 Task: Search one way flight ticket for 3 adults in first from Cody: Yellowstone Regional Airport to Rockford: Chicago Rockford International Airport(was Northwest Chicagoland Regional Airport At Rockford) on 5-1-2023. Choice of flights is Singapure airlines. Number of bags: 1 carry on bag. Price is upto 97000. Outbound departure time preference is 21:30.
Action: Mouse moved to (211, 200)
Screenshot: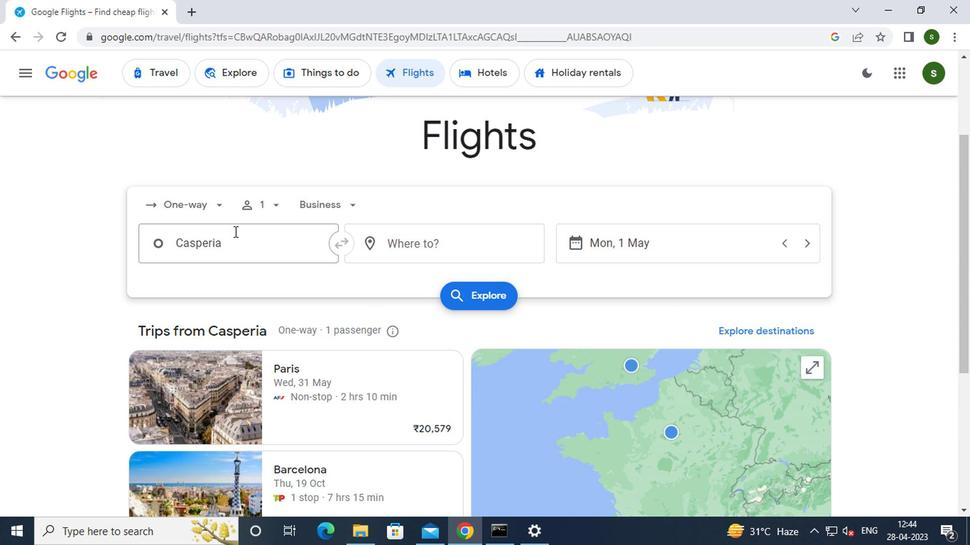 
Action: Mouse pressed left at (211, 200)
Screenshot: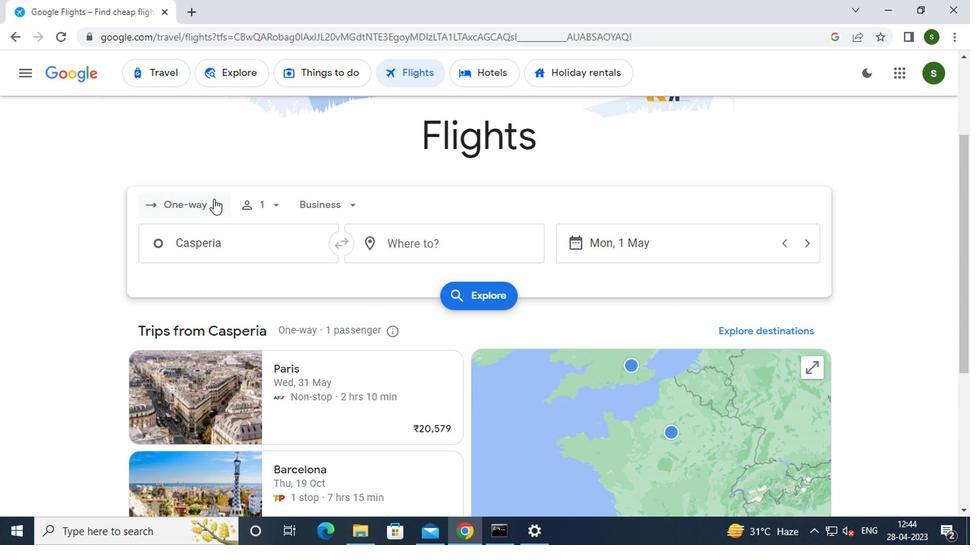 
Action: Mouse moved to (209, 261)
Screenshot: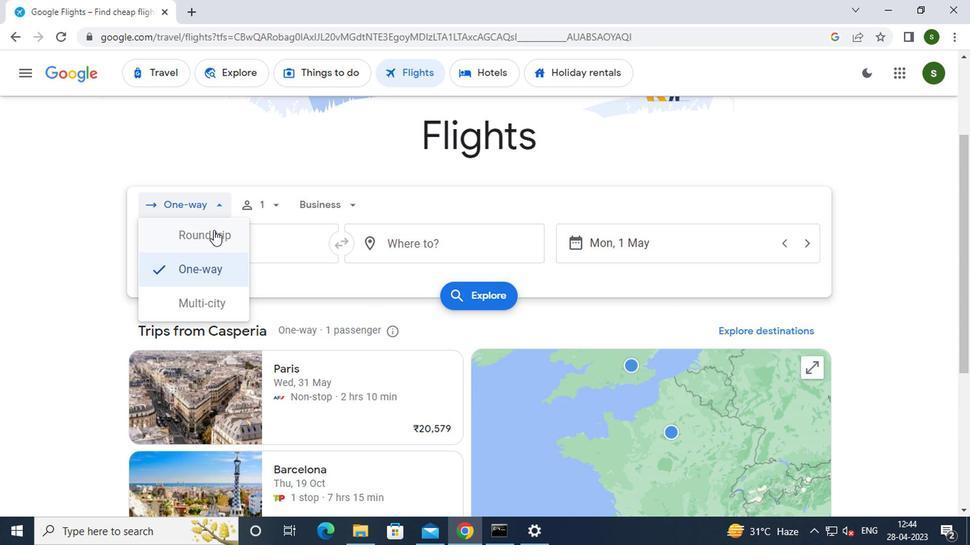
Action: Mouse pressed left at (209, 261)
Screenshot: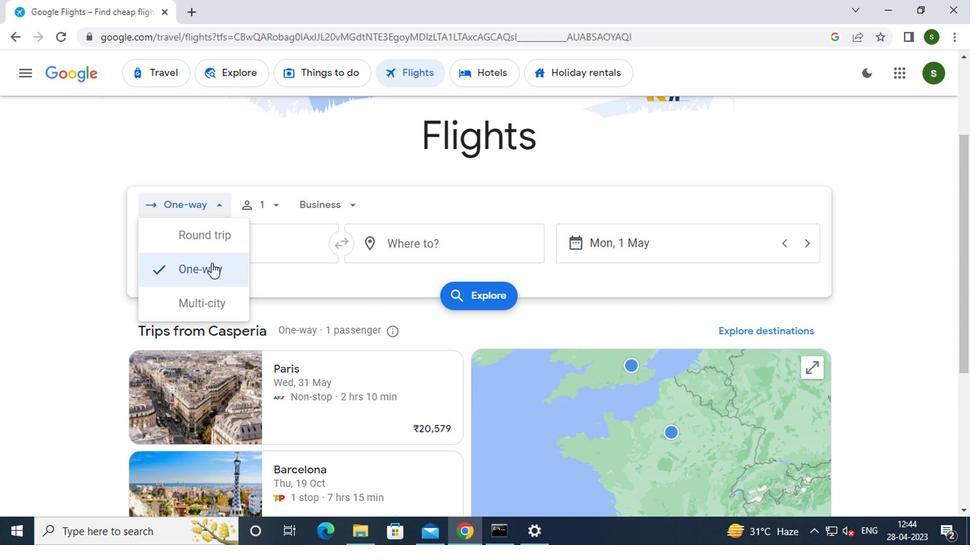 
Action: Mouse moved to (273, 209)
Screenshot: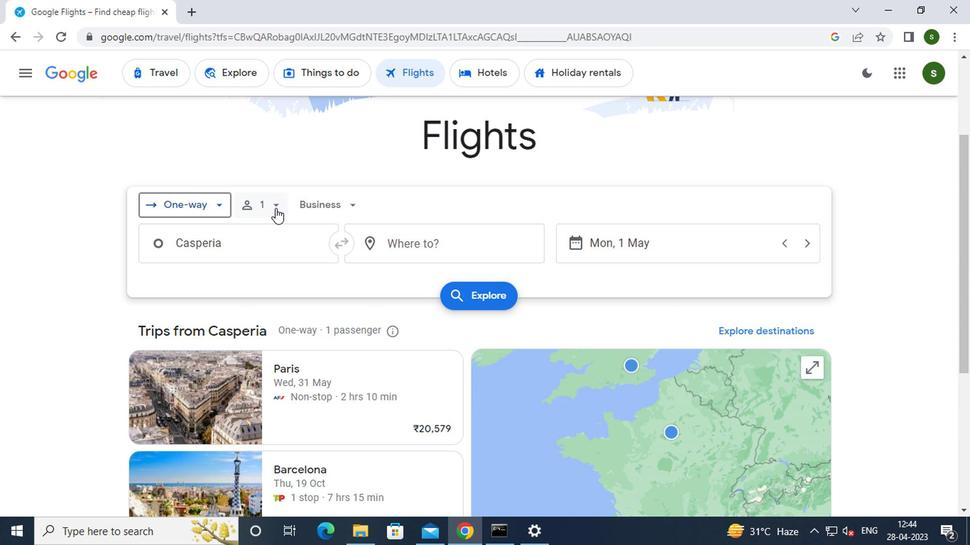 
Action: Mouse pressed left at (273, 209)
Screenshot: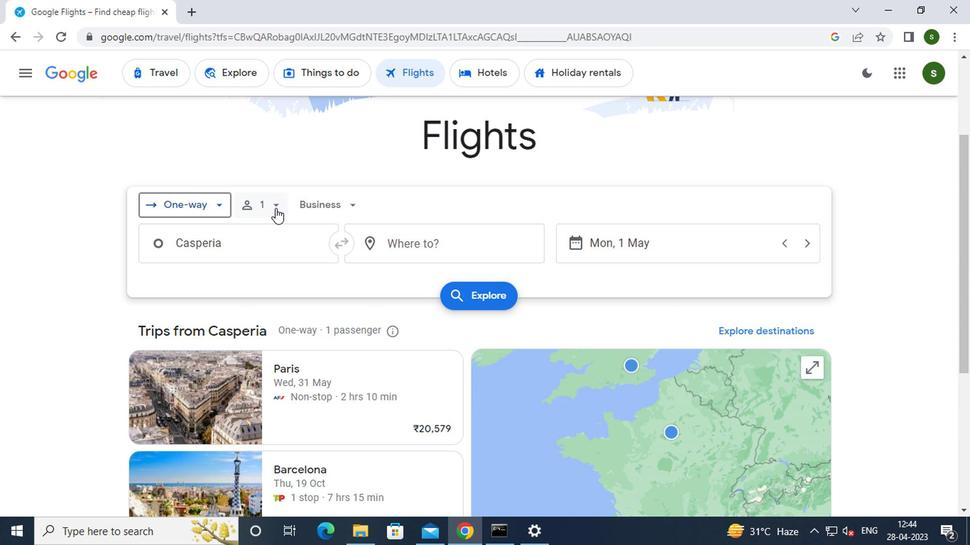 
Action: Mouse moved to (377, 243)
Screenshot: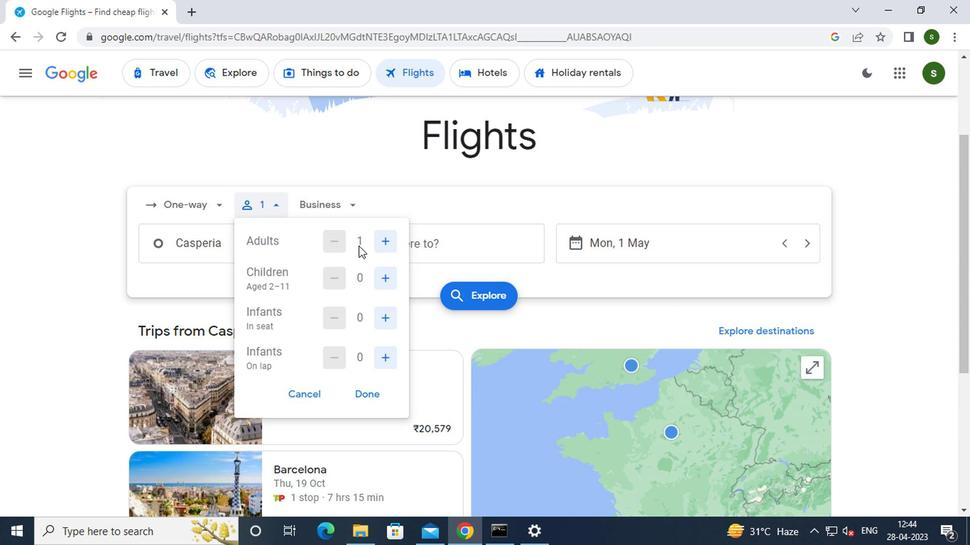 
Action: Mouse pressed left at (377, 243)
Screenshot: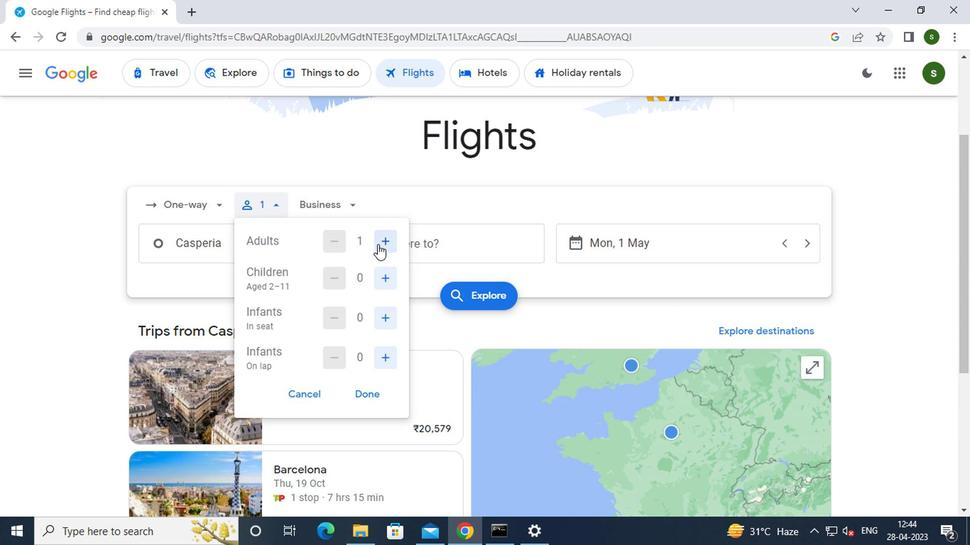 
Action: Mouse pressed left at (377, 243)
Screenshot: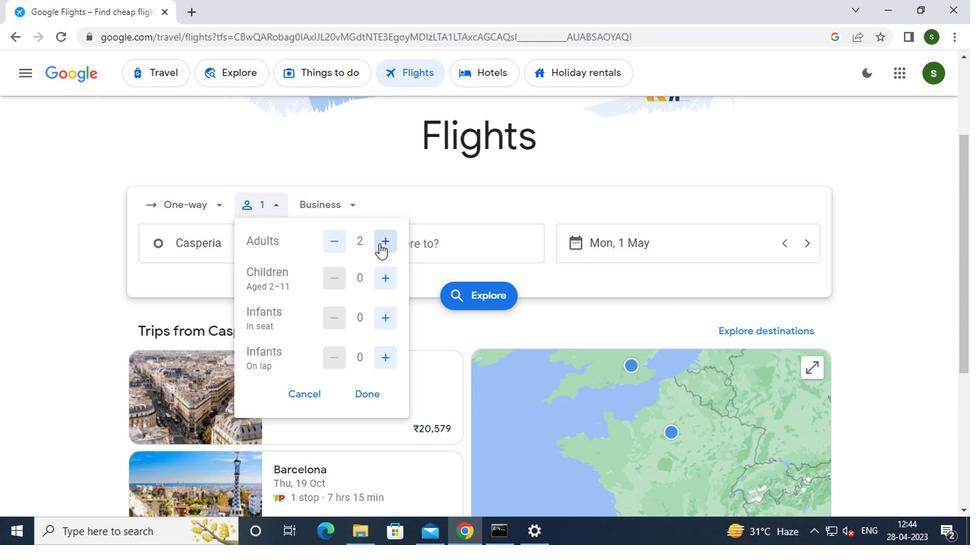 
Action: Mouse moved to (343, 202)
Screenshot: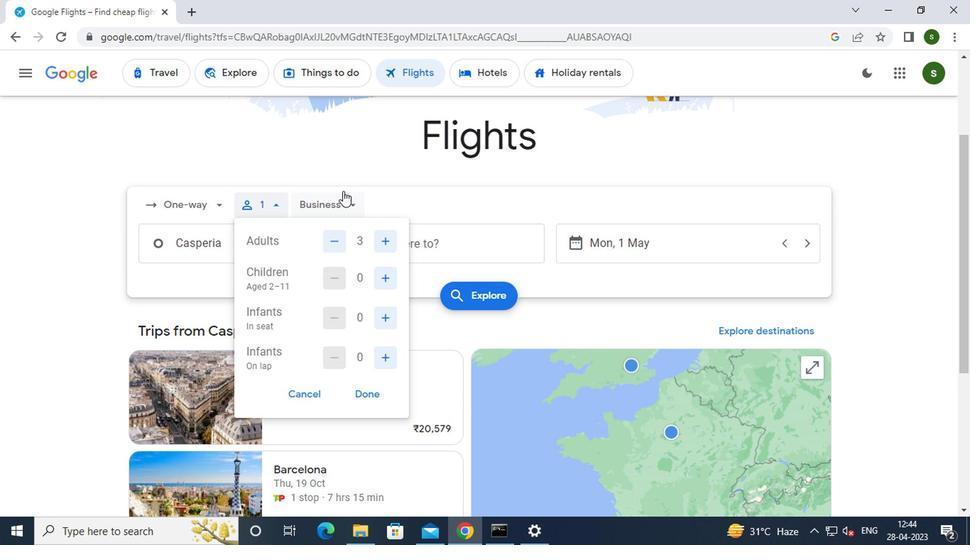 
Action: Mouse pressed left at (343, 202)
Screenshot: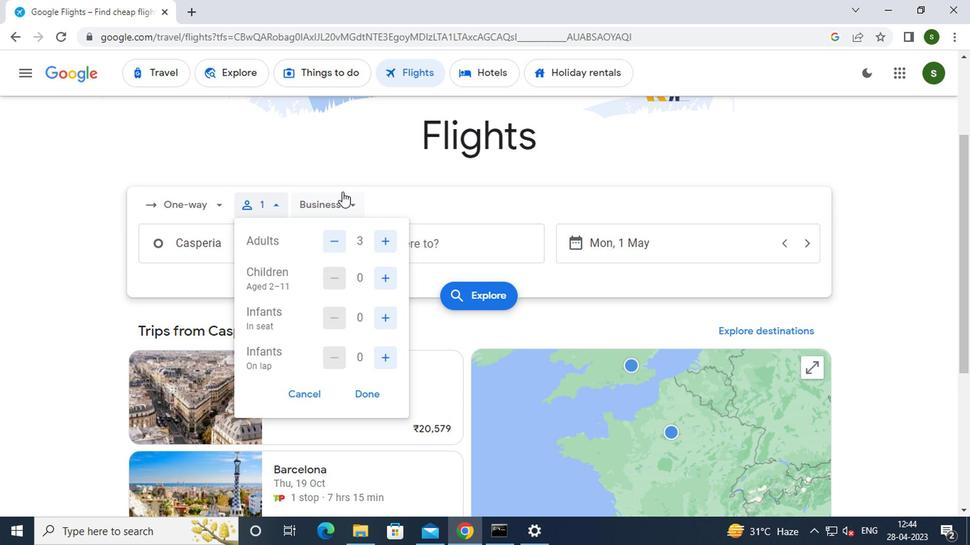 
Action: Mouse moved to (351, 327)
Screenshot: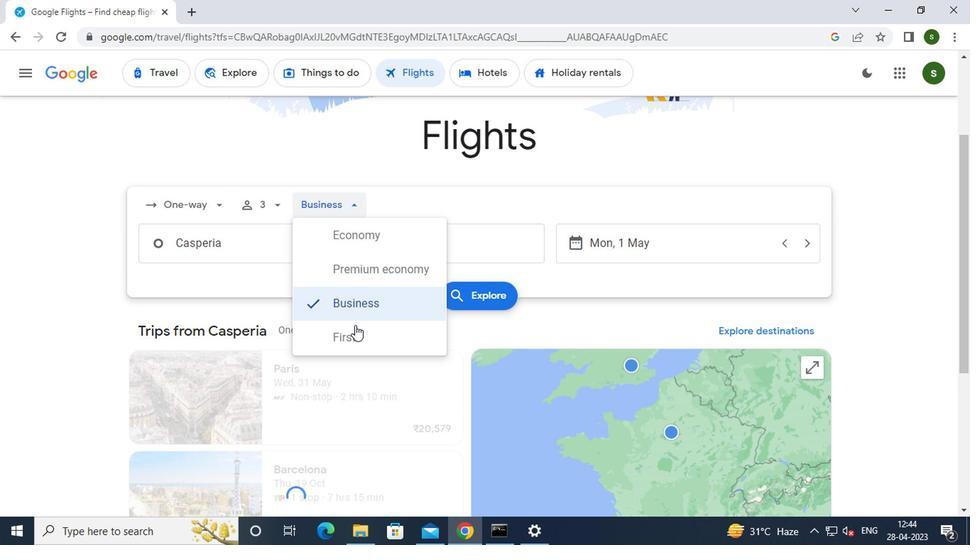 
Action: Mouse pressed left at (351, 327)
Screenshot: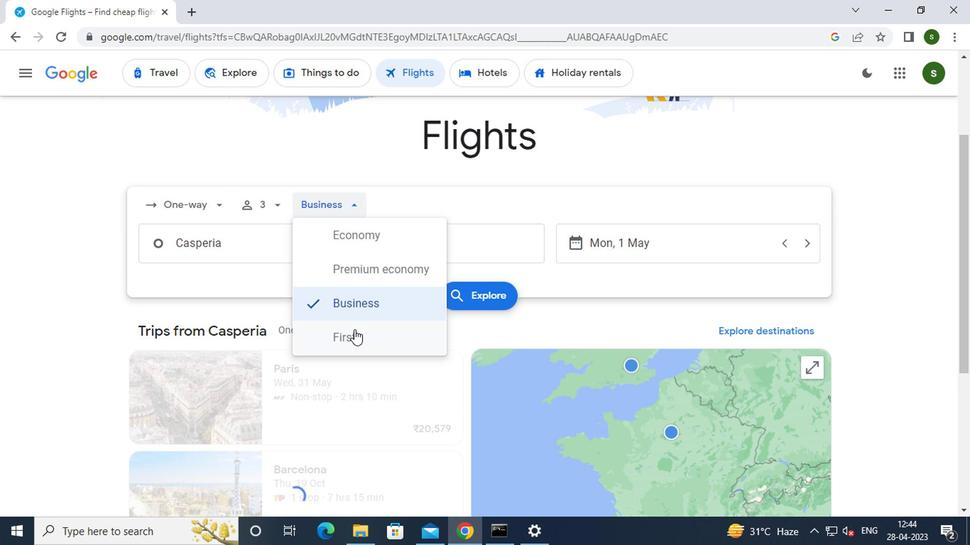 
Action: Mouse moved to (249, 243)
Screenshot: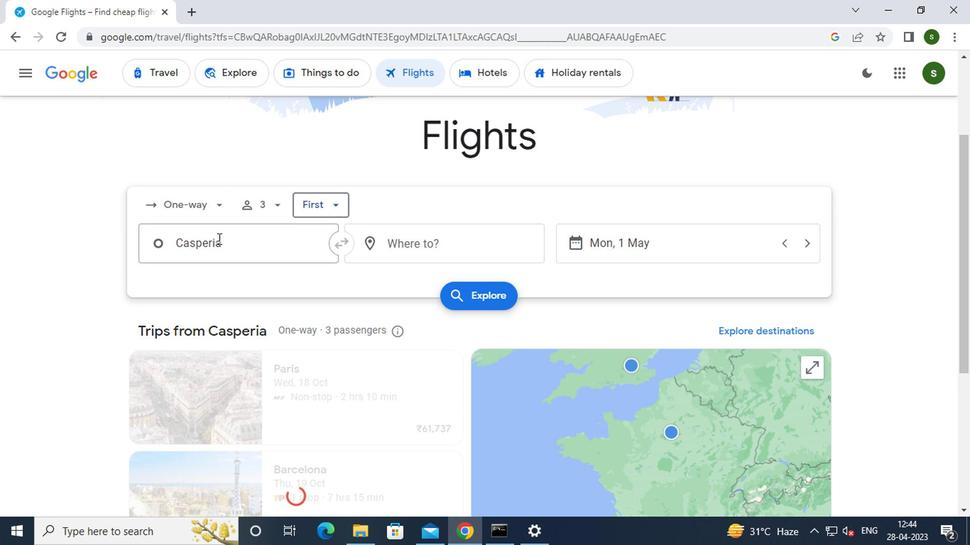 
Action: Mouse pressed left at (249, 243)
Screenshot: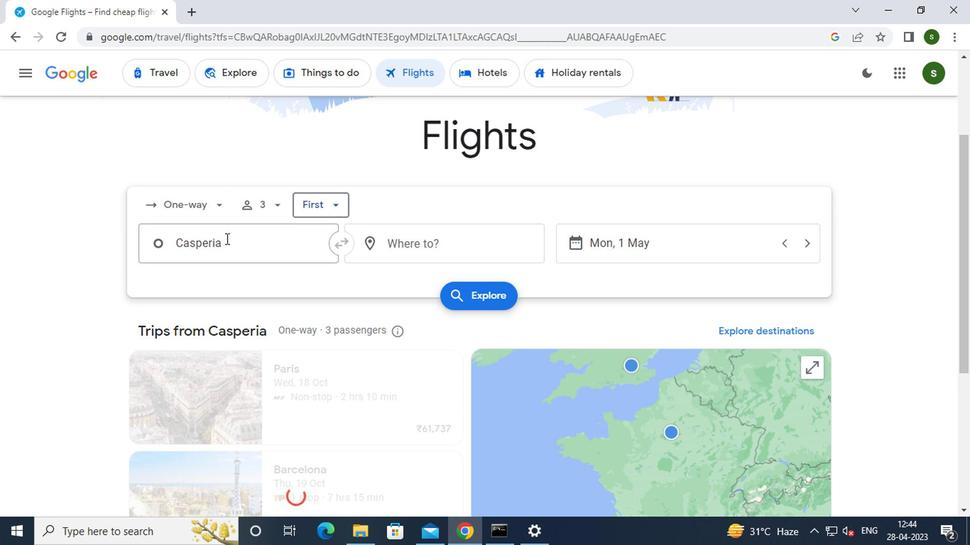 
Action: Key pressed <Key.caps_lock>cody
Screenshot: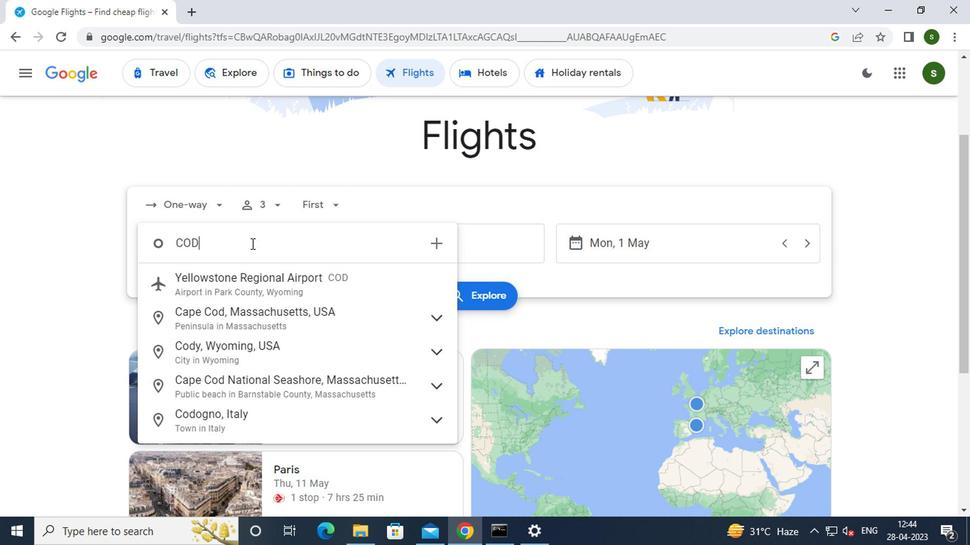 
Action: Mouse moved to (270, 317)
Screenshot: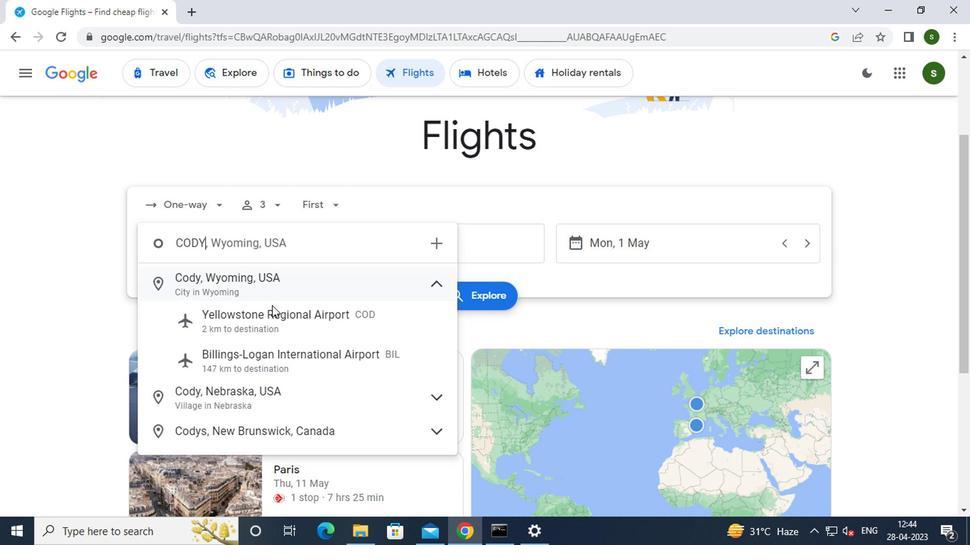 
Action: Mouse pressed left at (270, 317)
Screenshot: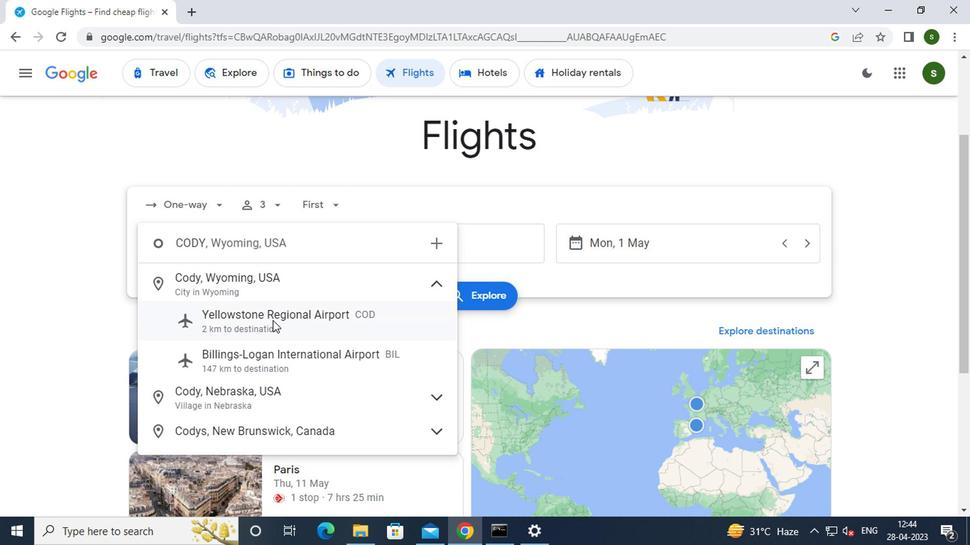 
Action: Mouse moved to (422, 238)
Screenshot: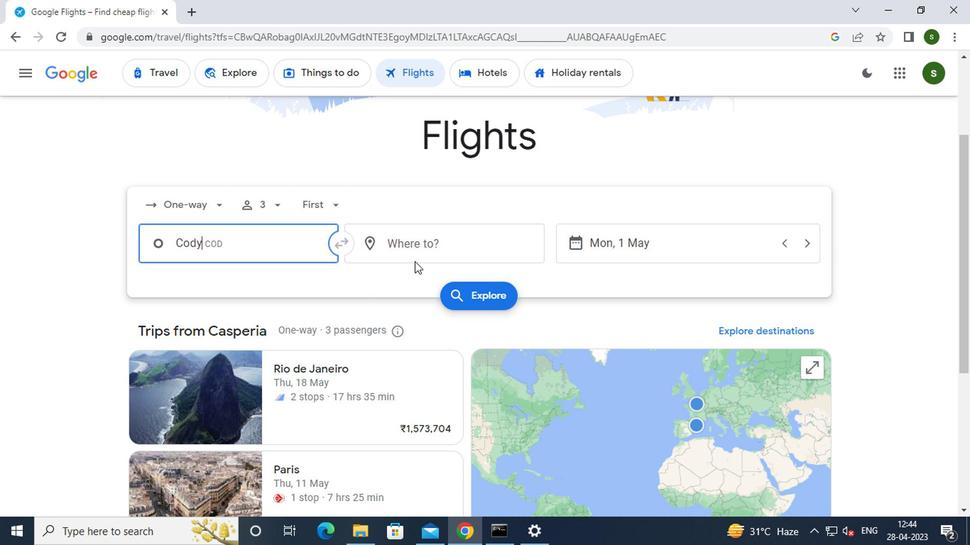 
Action: Mouse pressed left at (422, 238)
Screenshot: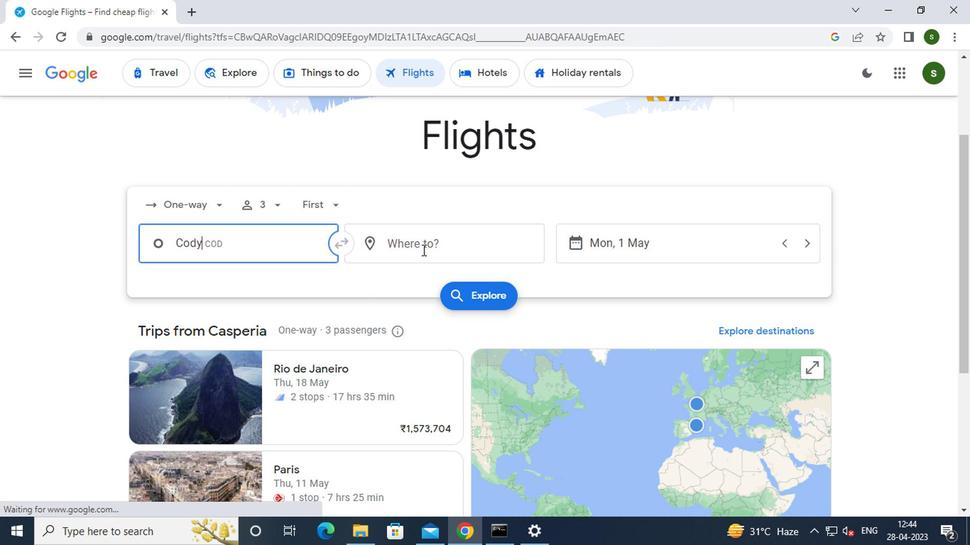 
Action: Key pressed r<Key.caps_lock>ockford
Screenshot: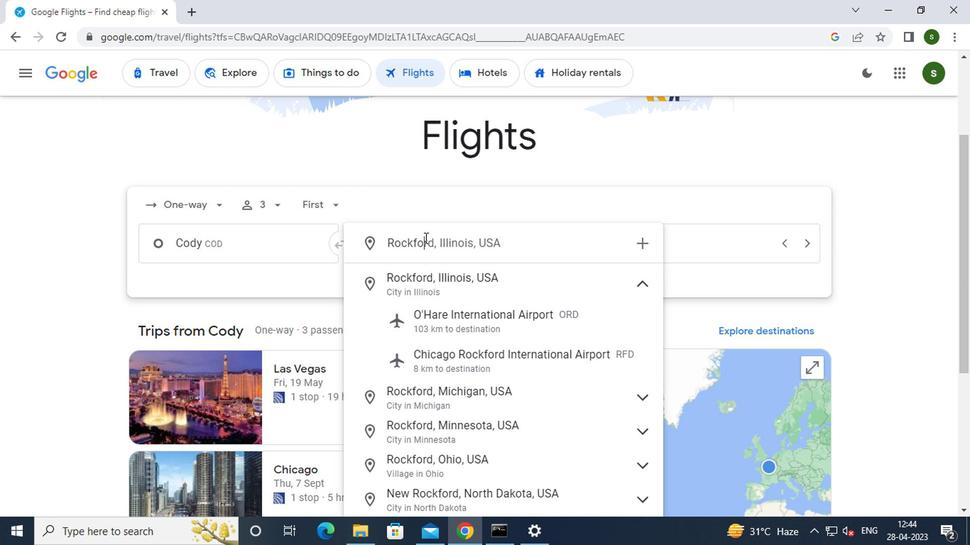 
Action: Mouse moved to (465, 368)
Screenshot: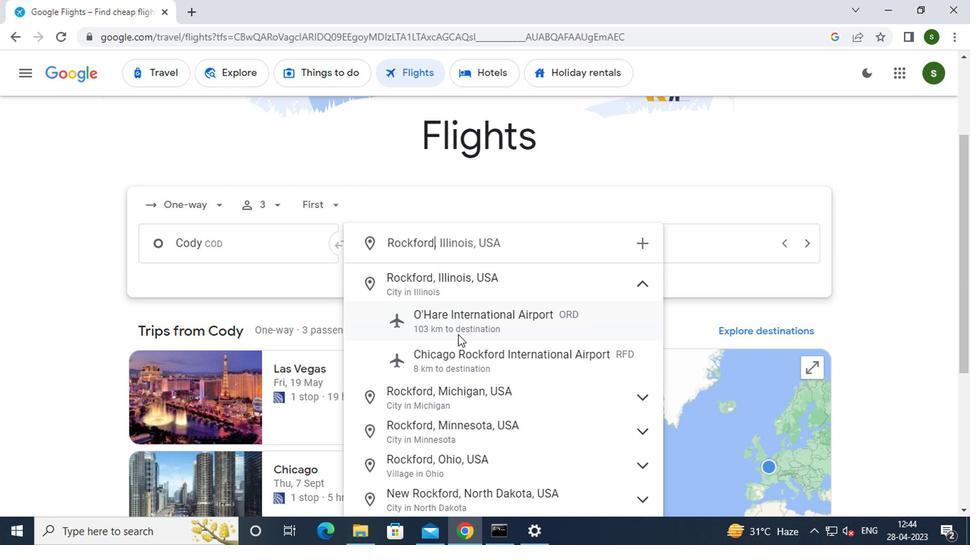 
Action: Mouse pressed left at (465, 368)
Screenshot: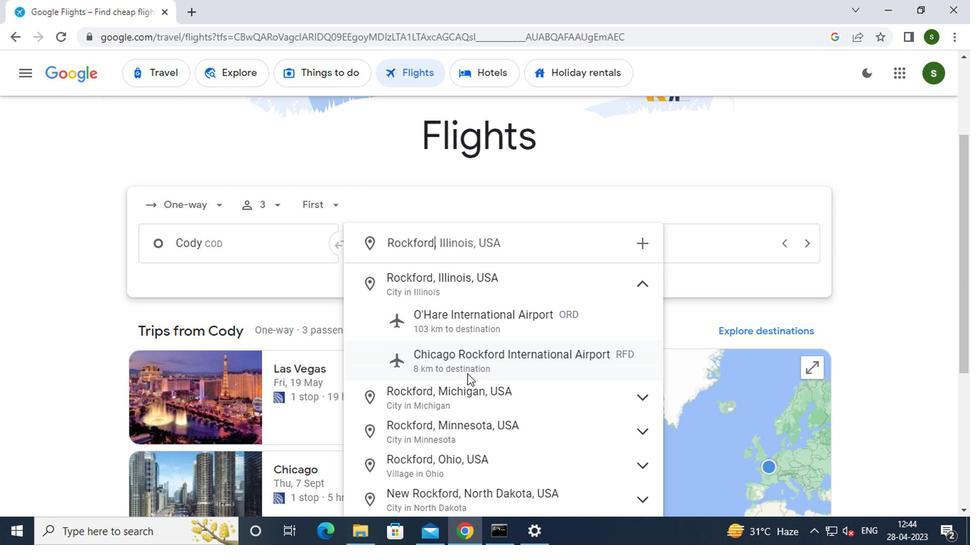 
Action: Mouse moved to (646, 241)
Screenshot: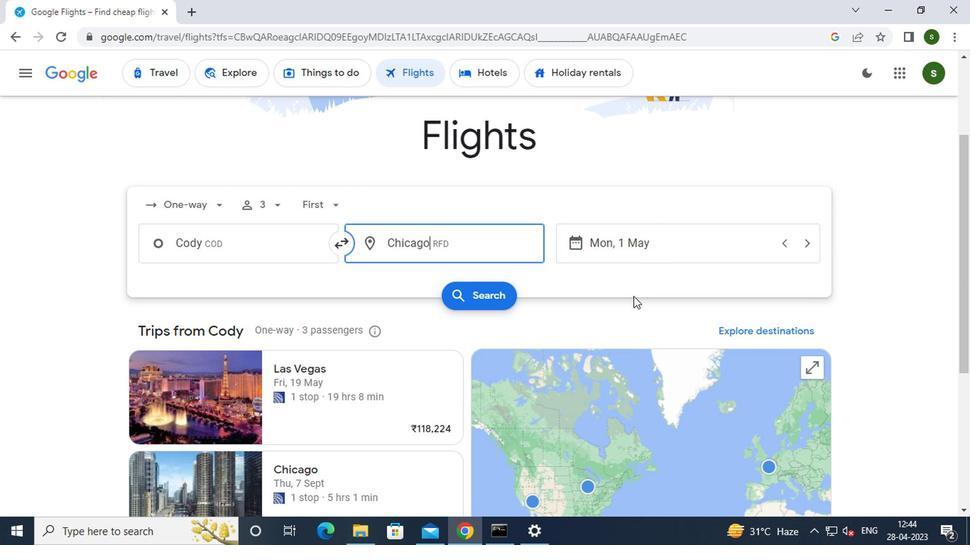 
Action: Mouse pressed left at (646, 241)
Screenshot: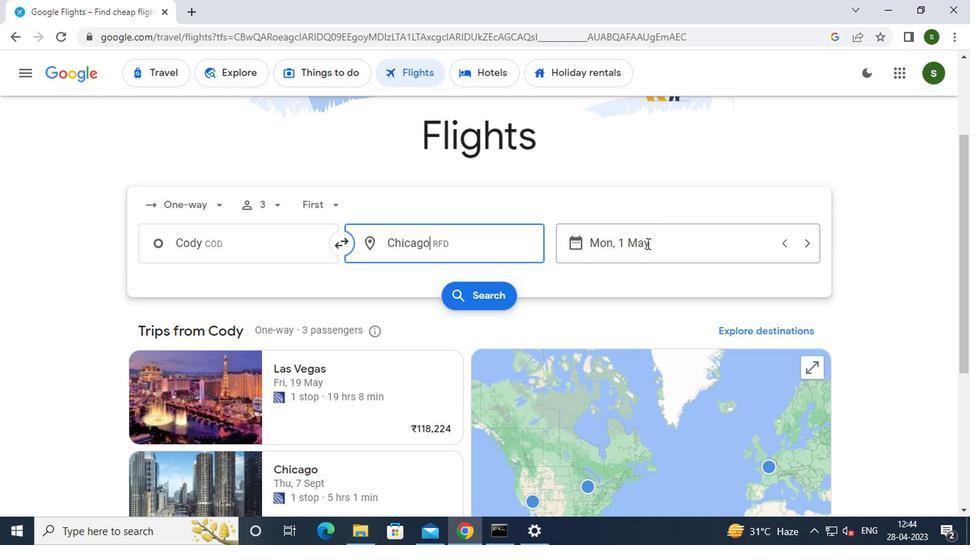 
Action: Mouse moved to (624, 263)
Screenshot: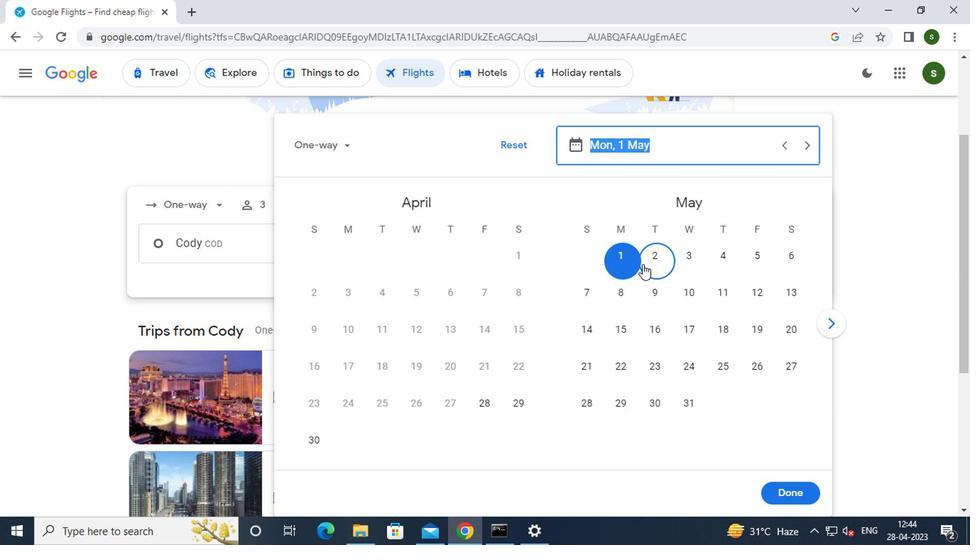 
Action: Mouse pressed left at (624, 263)
Screenshot: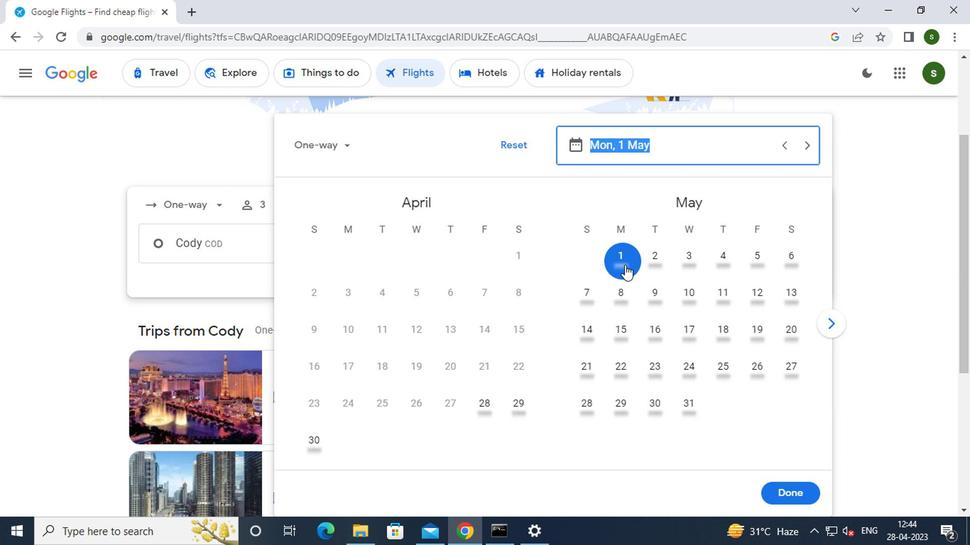 
Action: Mouse moved to (778, 482)
Screenshot: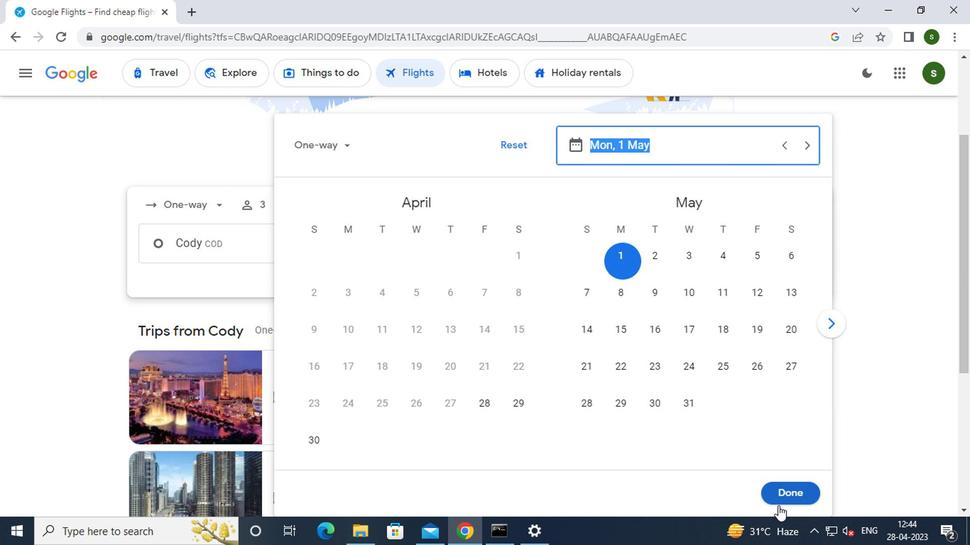 
Action: Mouse pressed left at (778, 482)
Screenshot: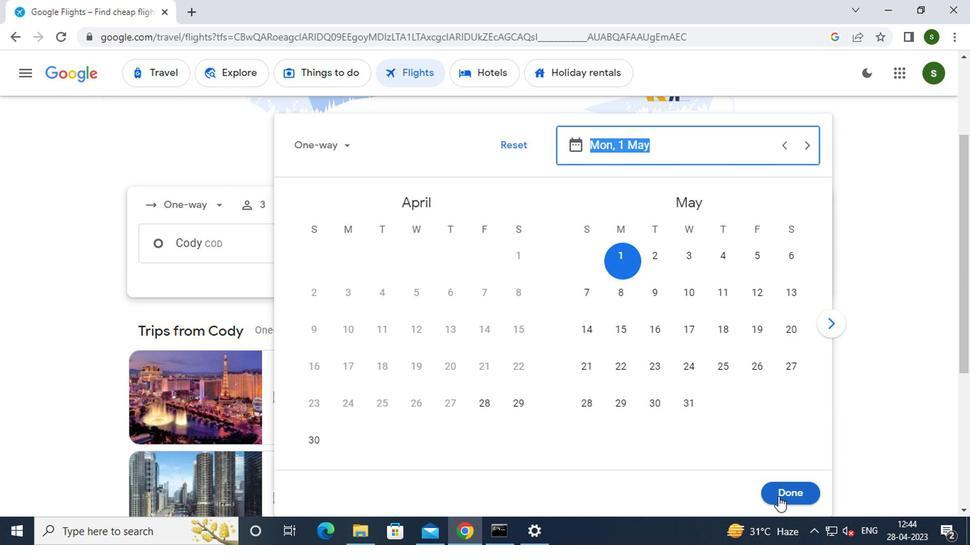 
Action: Mouse moved to (468, 292)
Screenshot: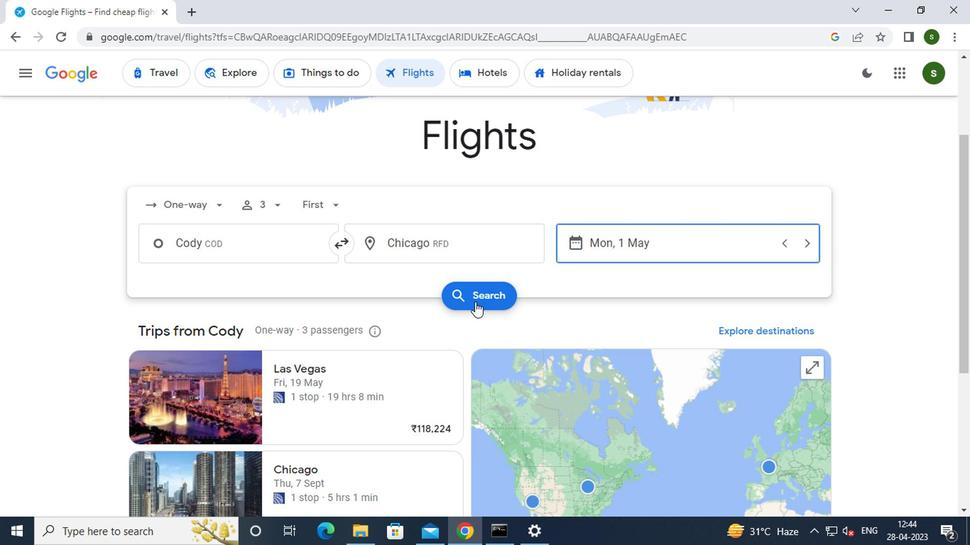 
Action: Mouse pressed left at (468, 292)
Screenshot: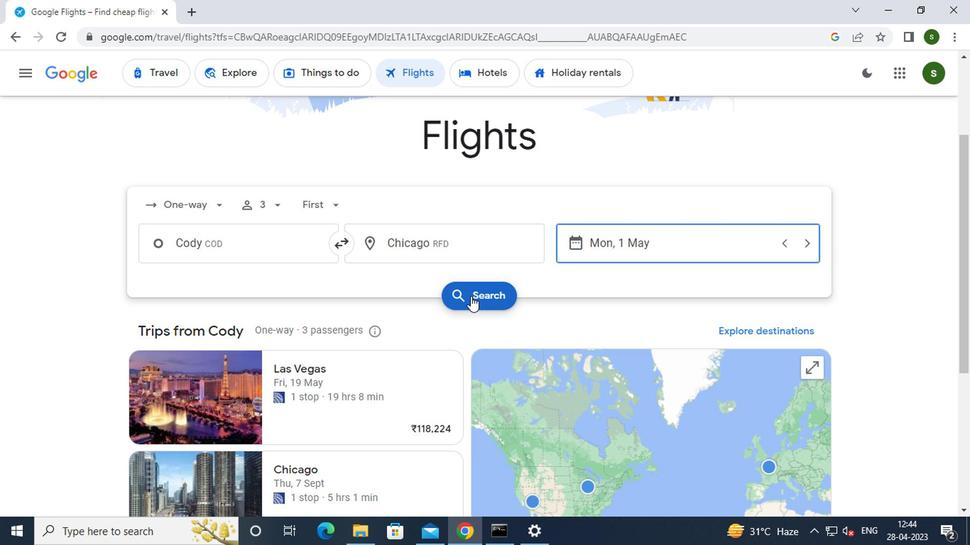
Action: Mouse moved to (177, 206)
Screenshot: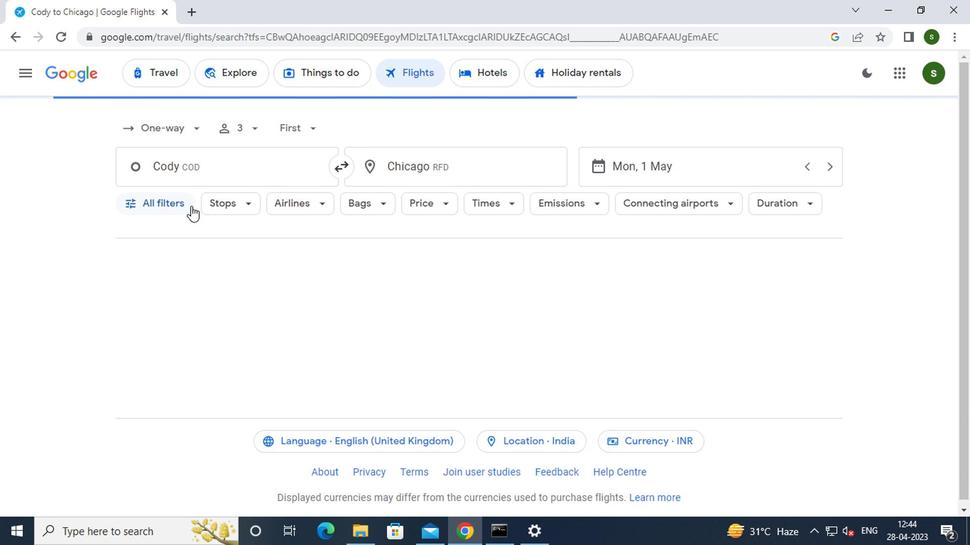 
Action: Mouse pressed left at (177, 206)
Screenshot: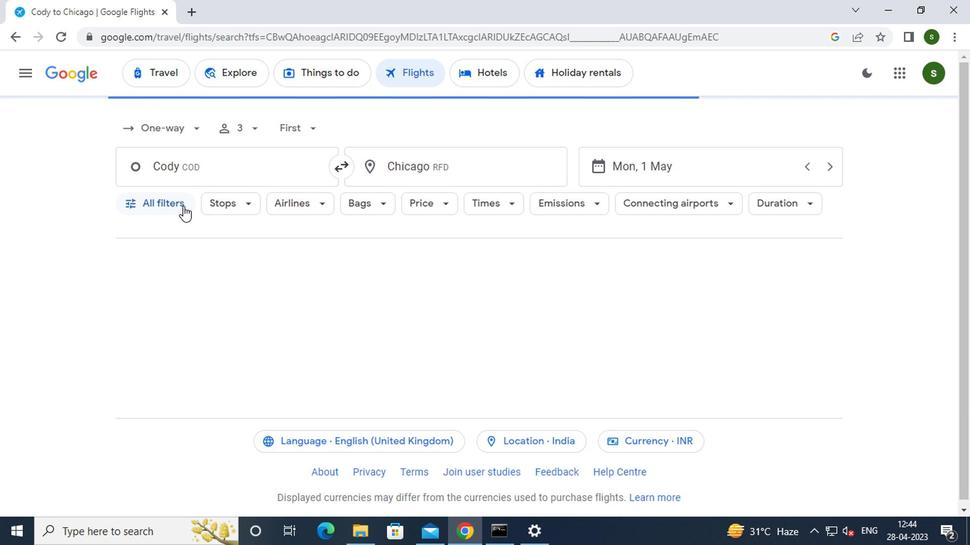 
Action: Mouse moved to (231, 300)
Screenshot: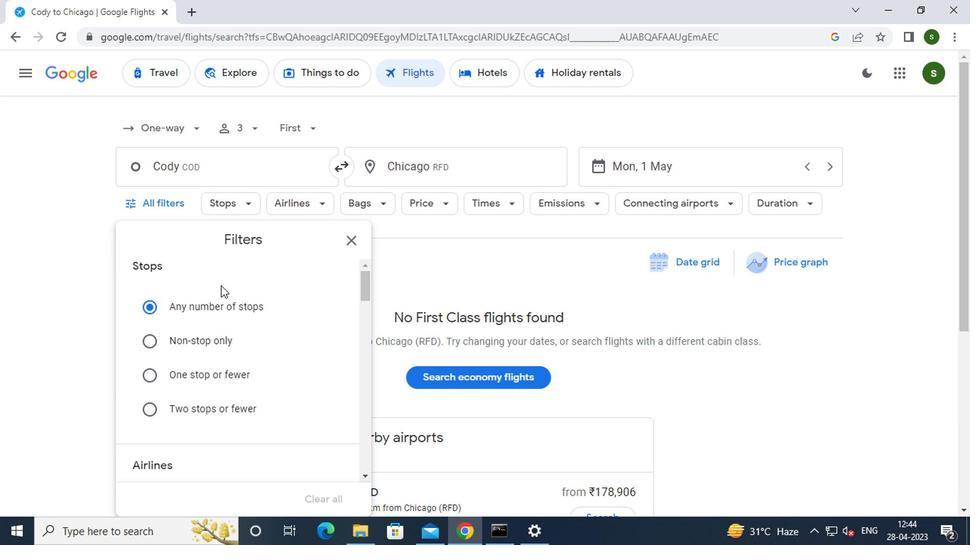 
Action: Mouse scrolled (231, 299) with delta (0, 0)
Screenshot: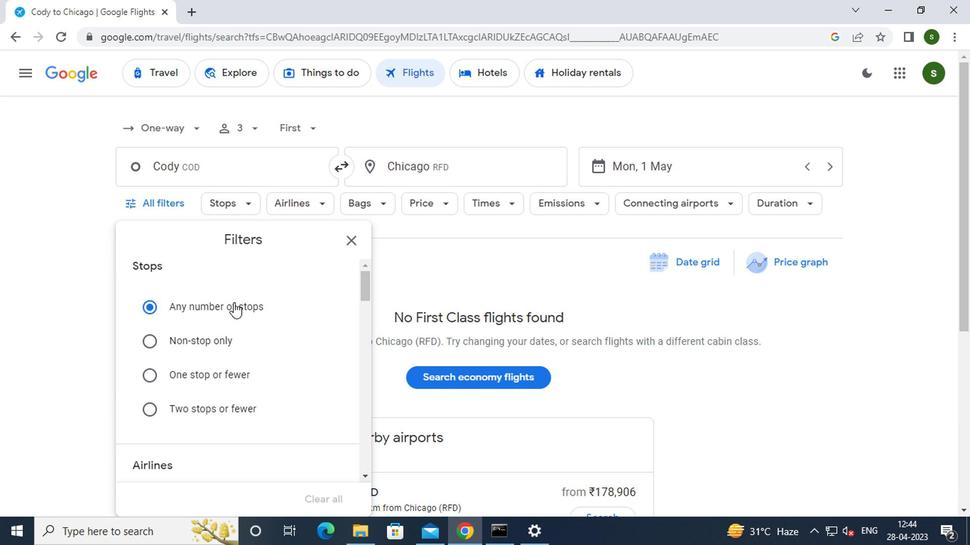 
Action: Mouse scrolled (231, 299) with delta (0, 0)
Screenshot: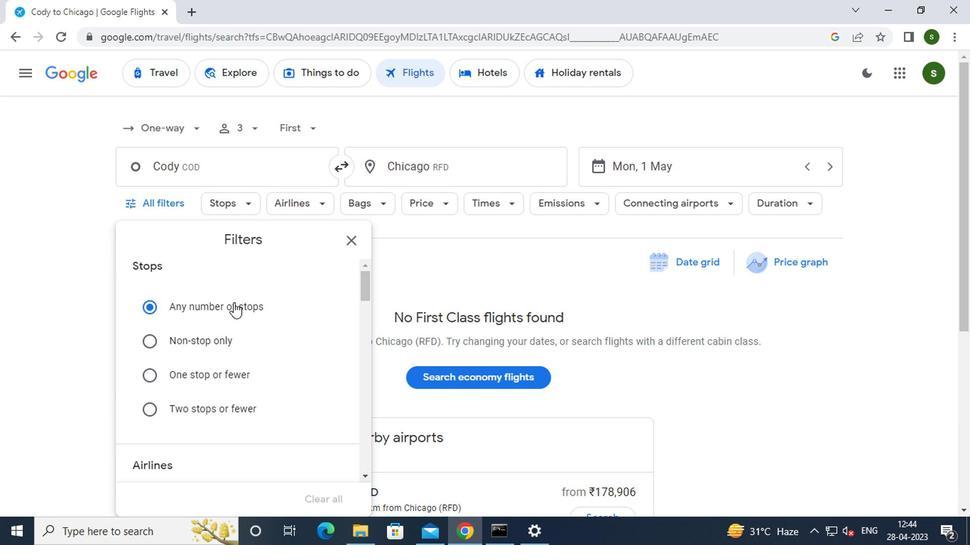 
Action: Mouse moved to (328, 363)
Screenshot: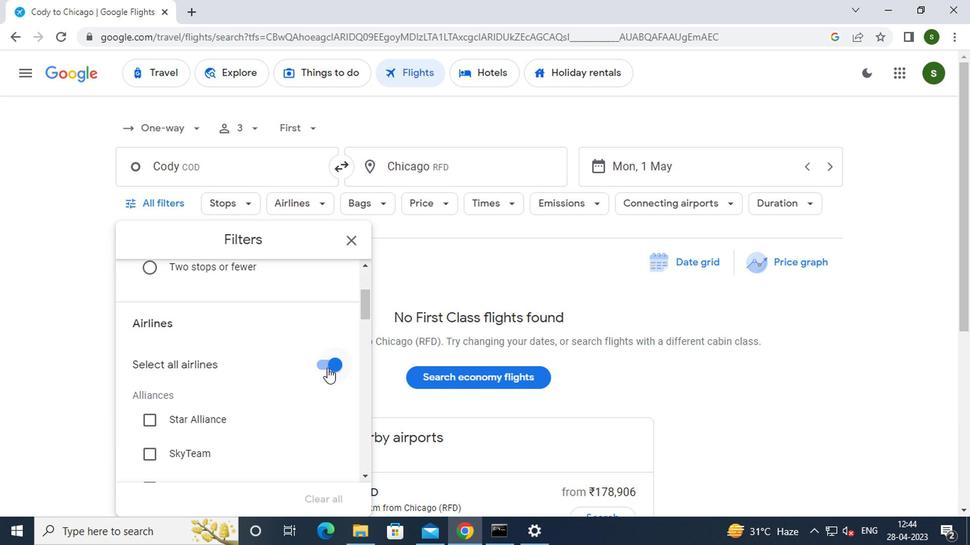 
Action: Mouse pressed left at (328, 363)
Screenshot: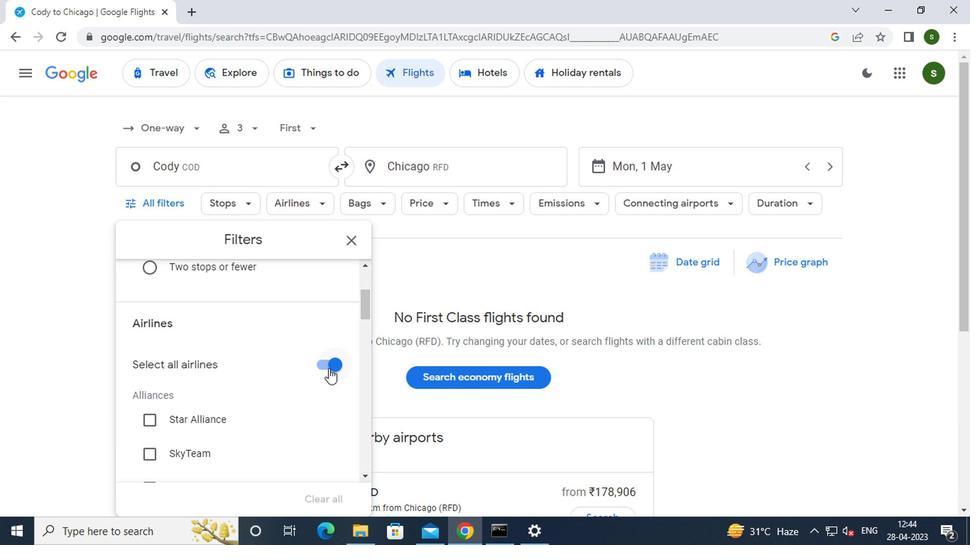 
Action: Mouse moved to (253, 357)
Screenshot: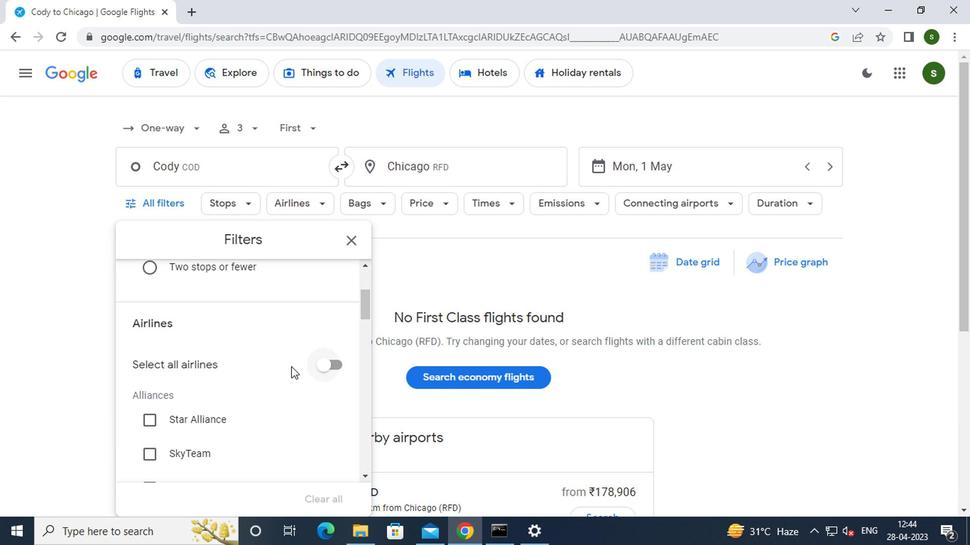 
Action: Mouse scrolled (253, 356) with delta (0, 0)
Screenshot: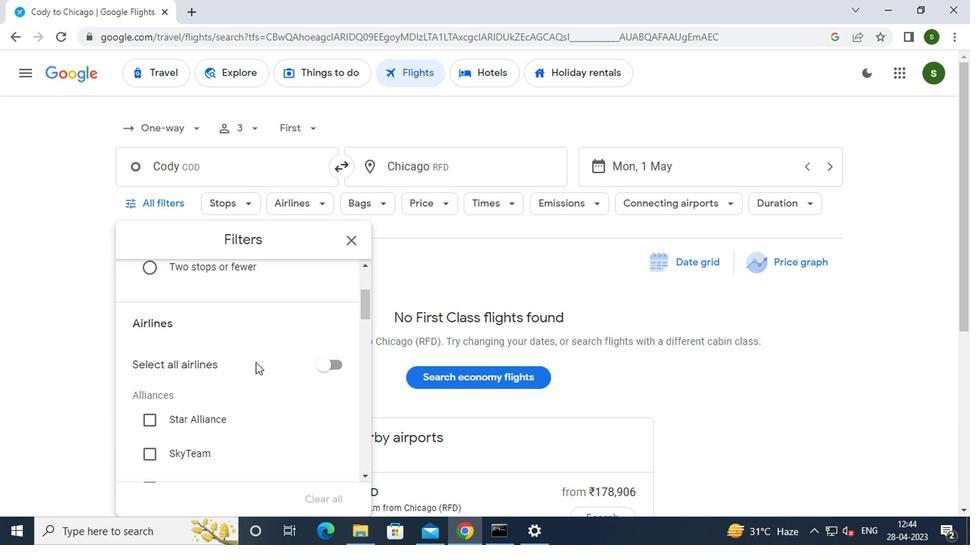 
Action: Mouse scrolled (253, 356) with delta (0, 0)
Screenshot: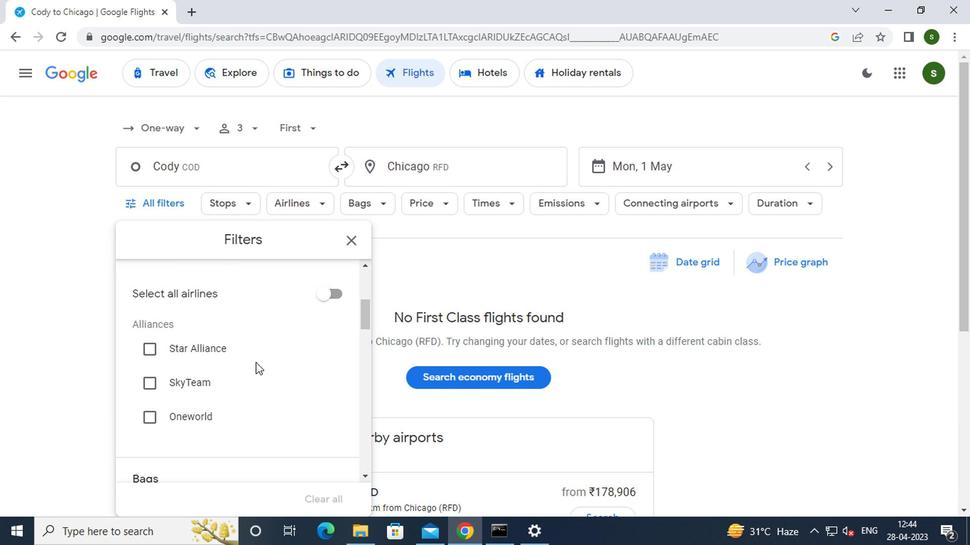 
Action: Mouse scrolled (253, 356) with delta (0, 0)
Screenshot: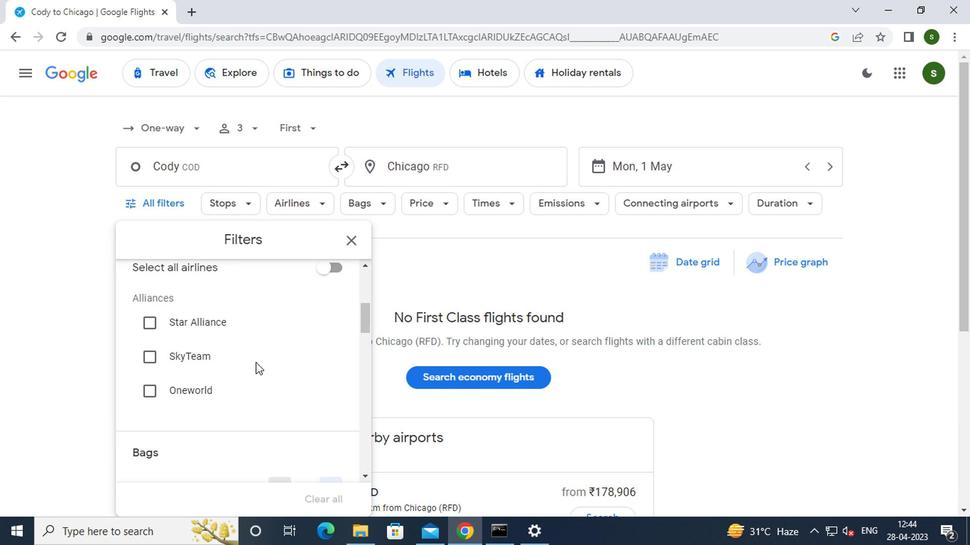 
Action: Mouse moved to (330, 365)
Screenshot: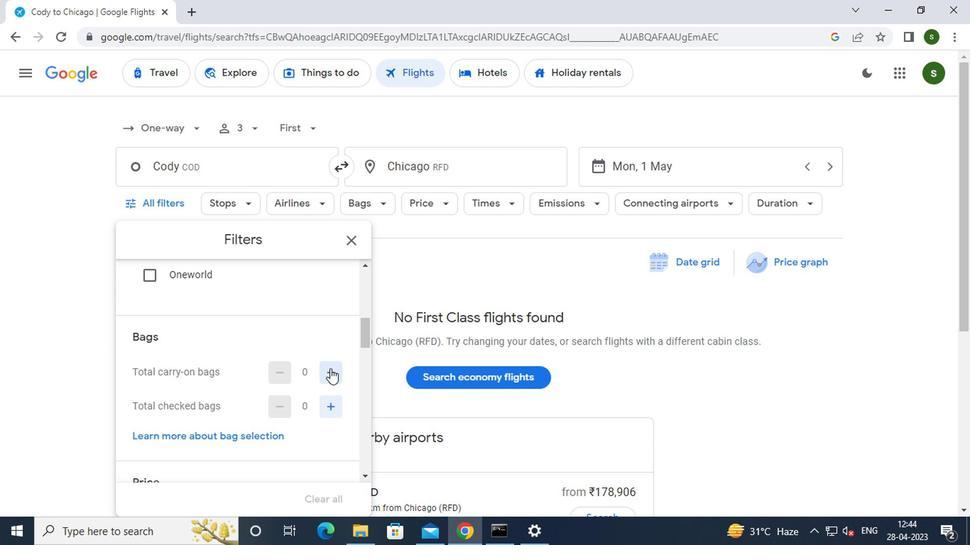 
Action: Mouse pressed left at (330, 365)
Screenshot: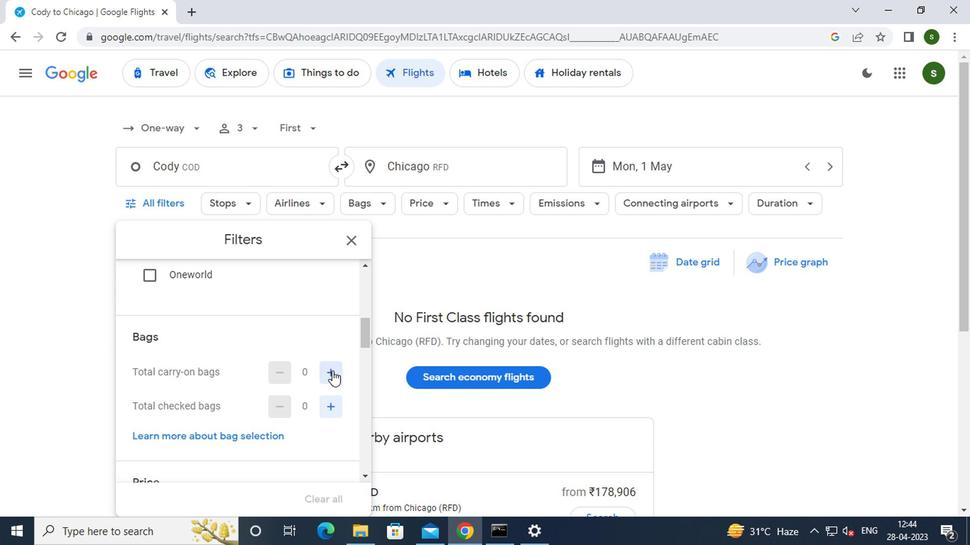 
Action: Mouse moved to (264, 342)
Screenshot: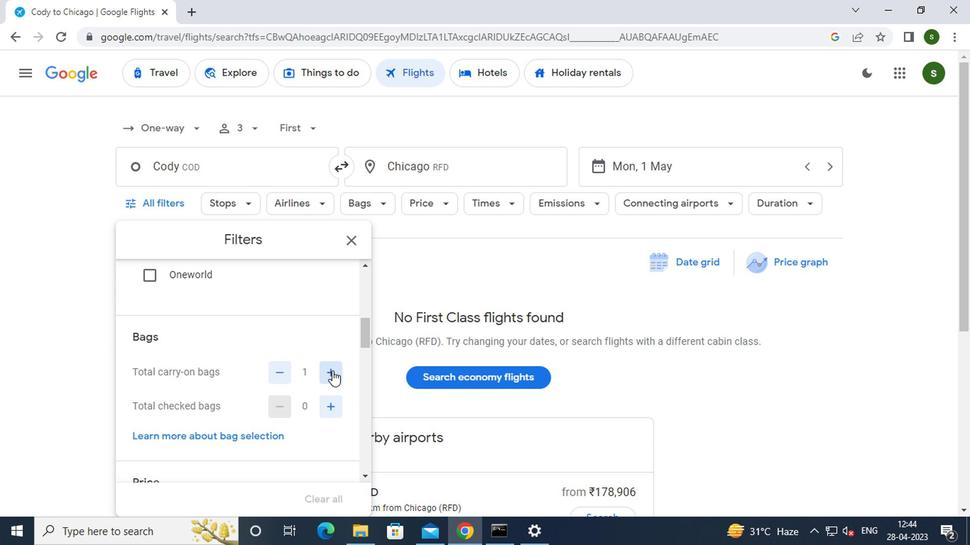 
Action: Mouse scrolled (264, 341) with delta (0, 0)
Screenshot: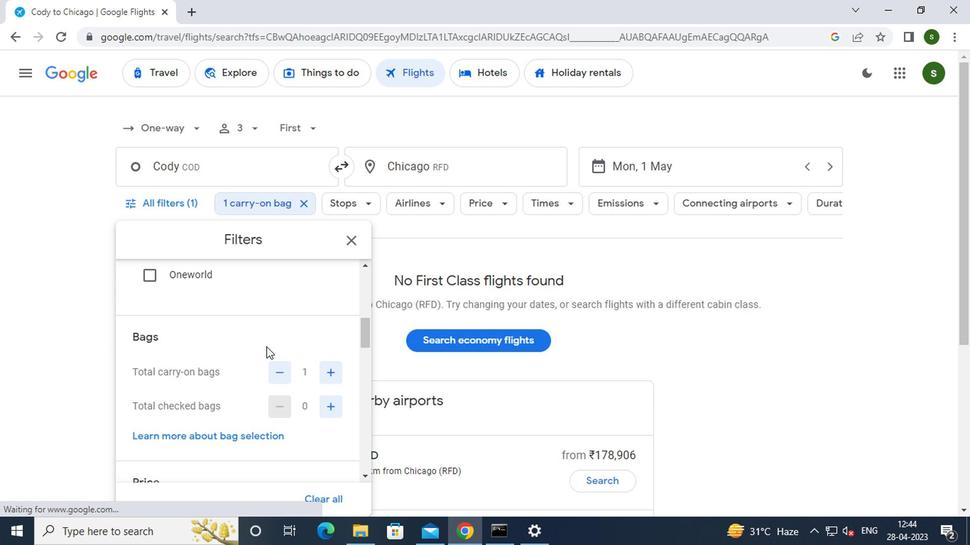 
Action: Mouse scrolled (264, 341) with delta (0, 0)
Screenshot: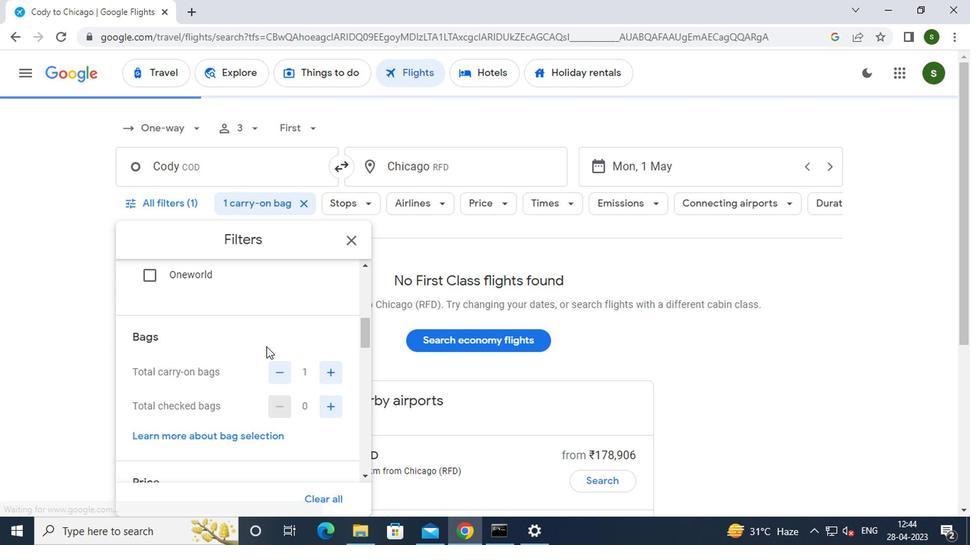 
Action: Mouse scrolled (264, 341) with delta (0, 0)
Screenshot: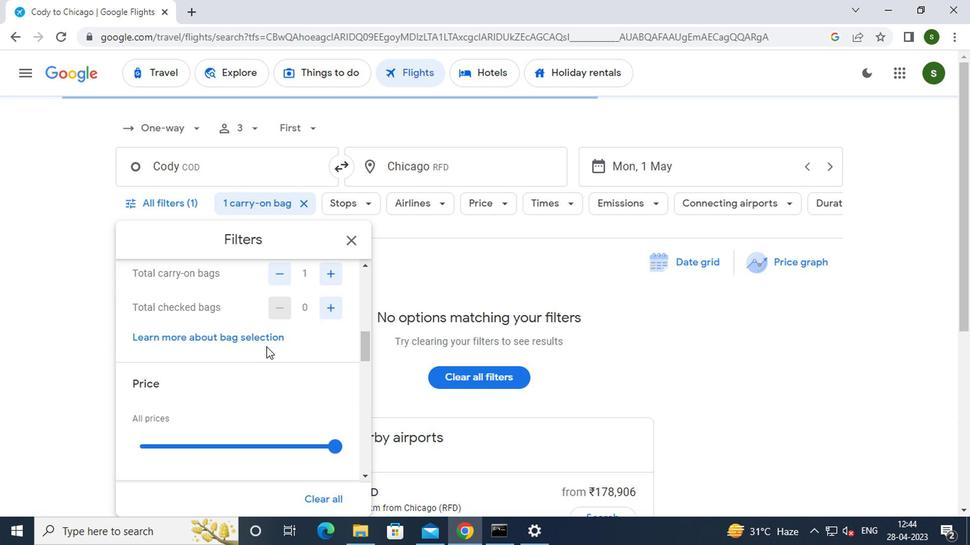
Action: Mouse moved to (332, 333)
Screenshot: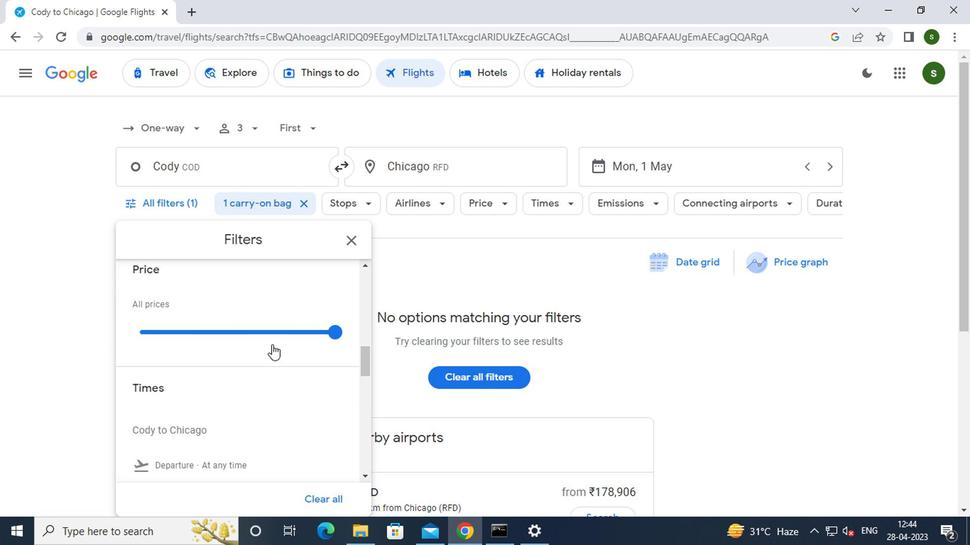 
Action: Mouse pressed left at (332, 333)
Screenshot: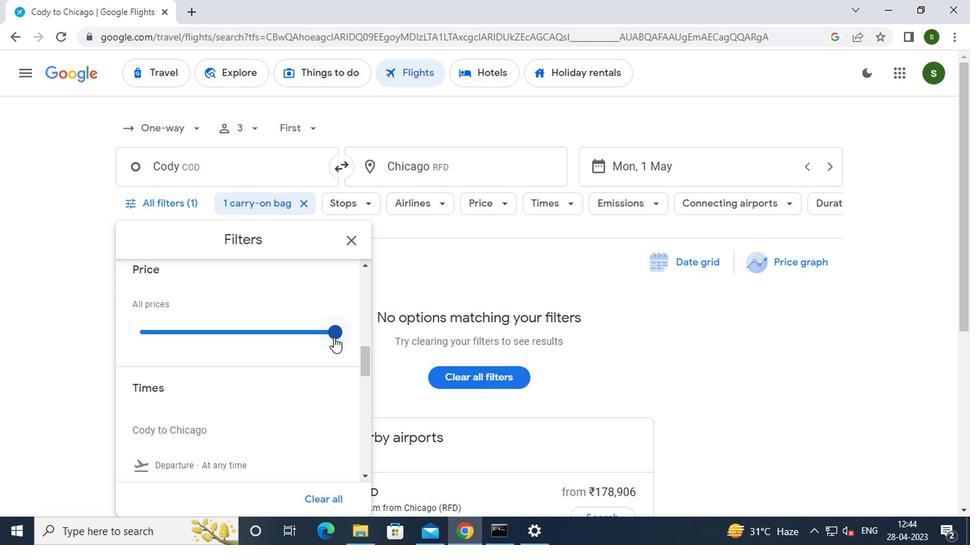 
Action: Mouse moved to (305, 361)
Screenshot: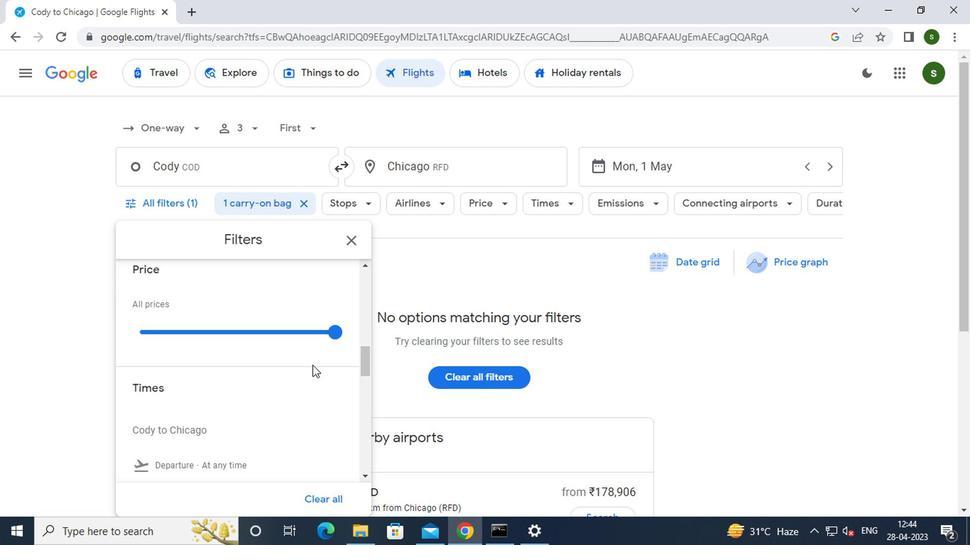 
Action: Mouse scrolled (305, 361) with delta (0, 0)
Screenshot: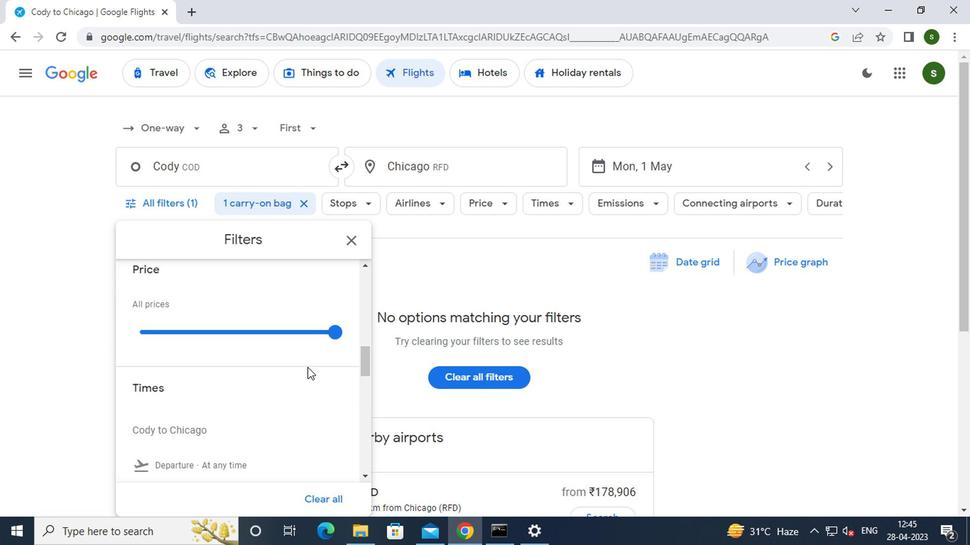 
Action: Mouse scrolled (305, 361) with delta (0, 0)
Screenshot: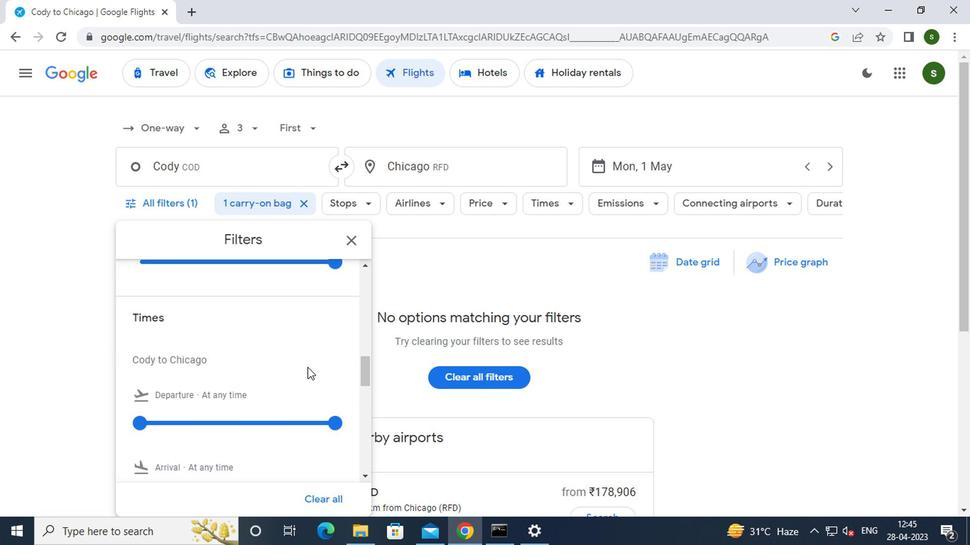 
Action: Mouse moved to (143, 345)
Screenshot: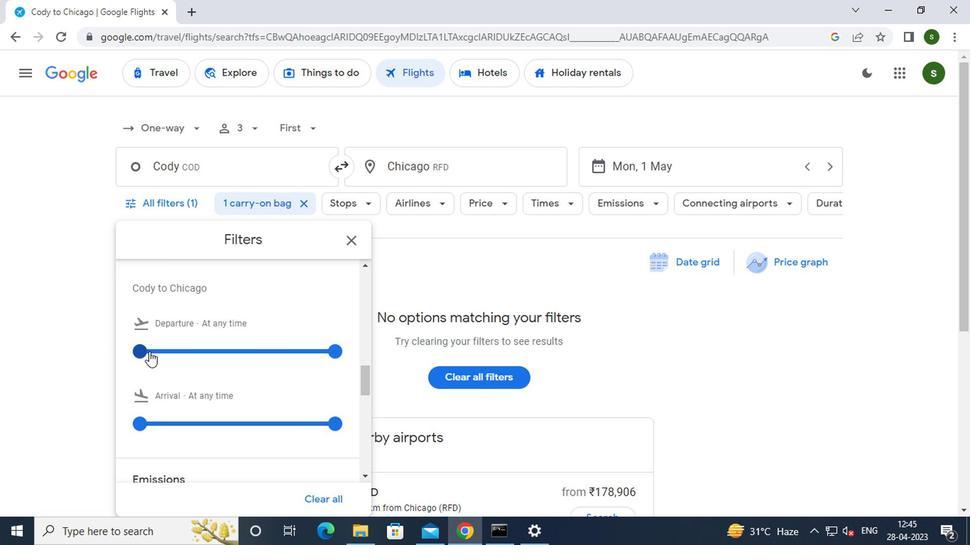 
Action: Mouse pressed left at (143, 345)
Screenshot: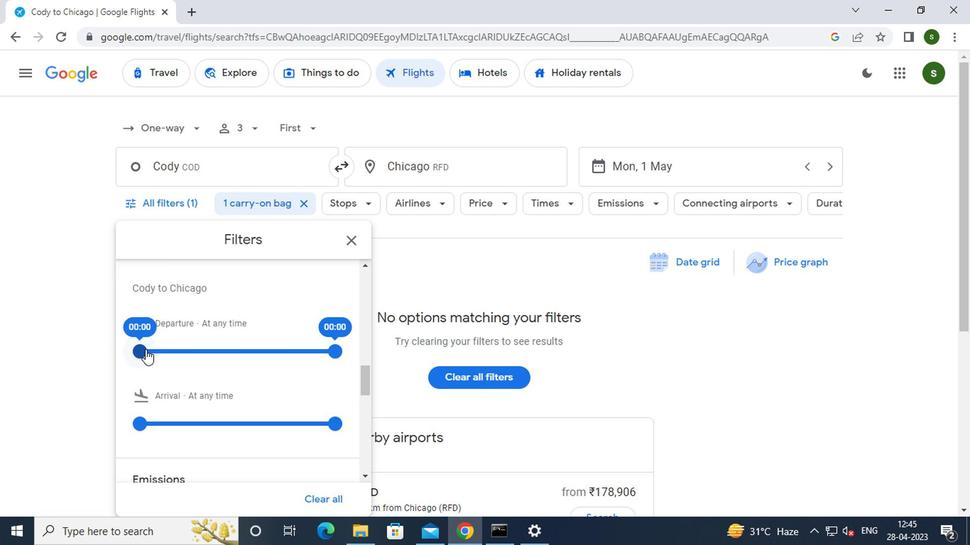 
Action: Mouse moved to (474, 280)
Screenshot: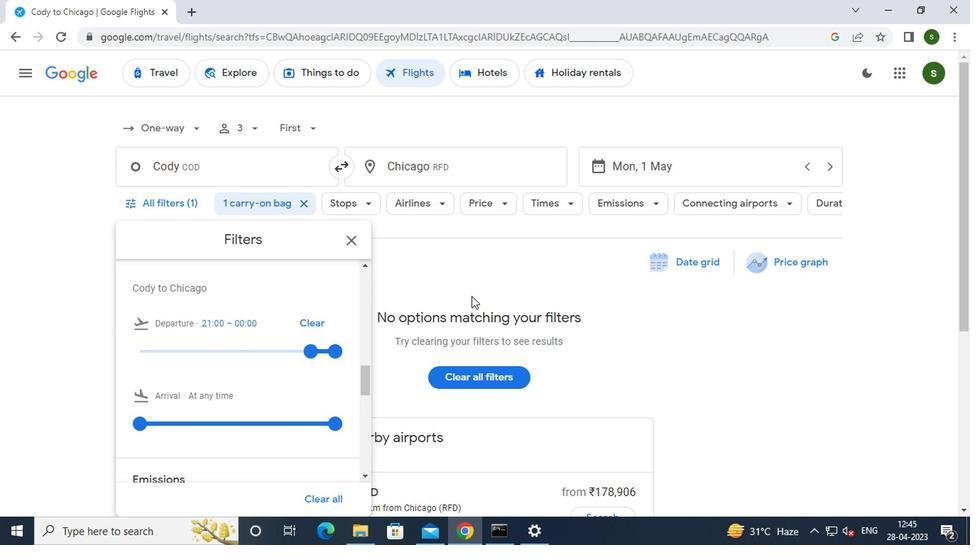 
Action: Mouse pressed left at (474, 280)
Screenshot: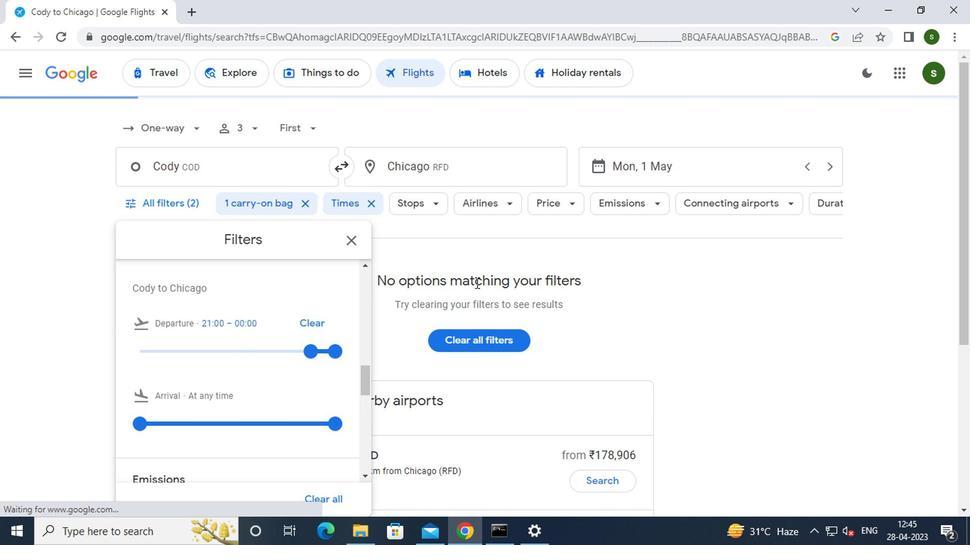 
Action: Mouse moved to (472, 280)
Screenshot: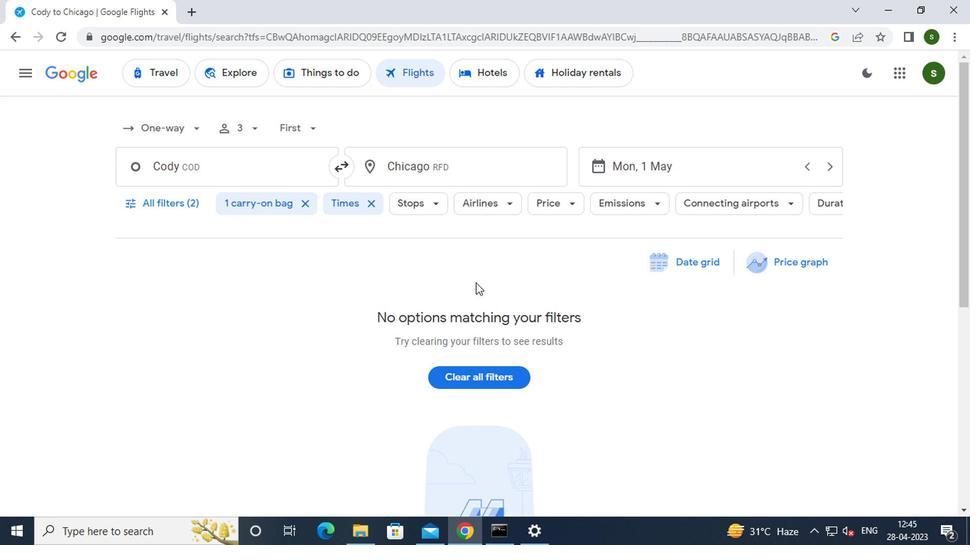
